 Task: Use the formula "COMBINA" in spreadsheet "Project portfolio".
Action: Mouse moved to (127, 337)
Screenshot: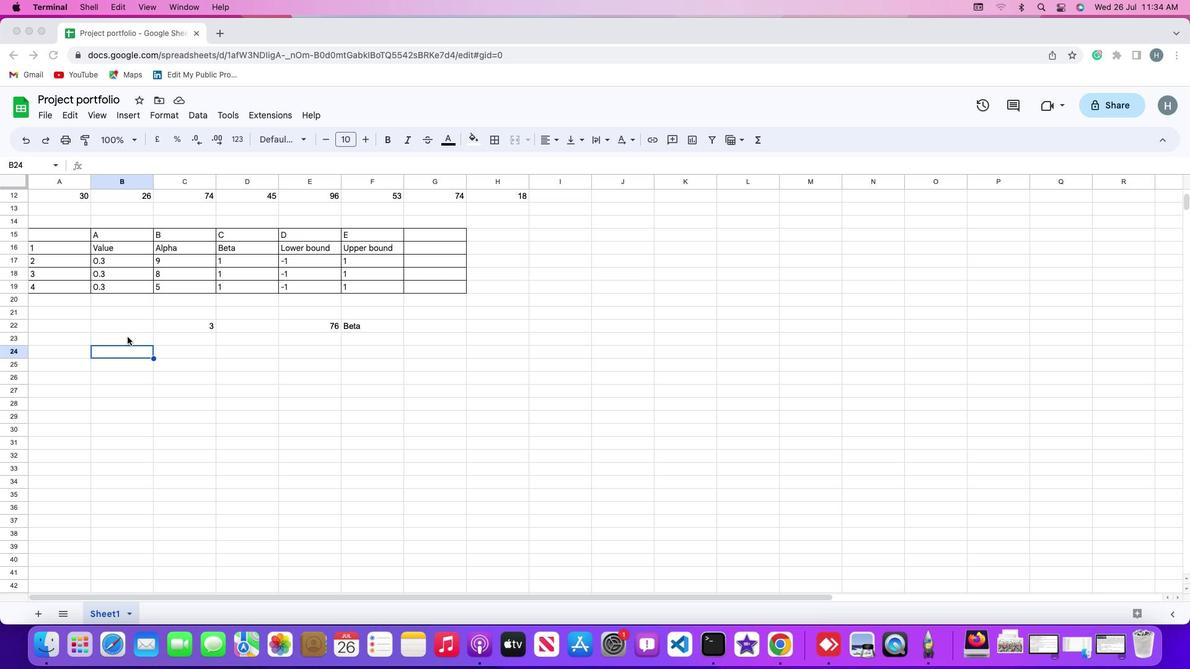 
Action: Mouse pressed left at (127, 337)
Screenshot: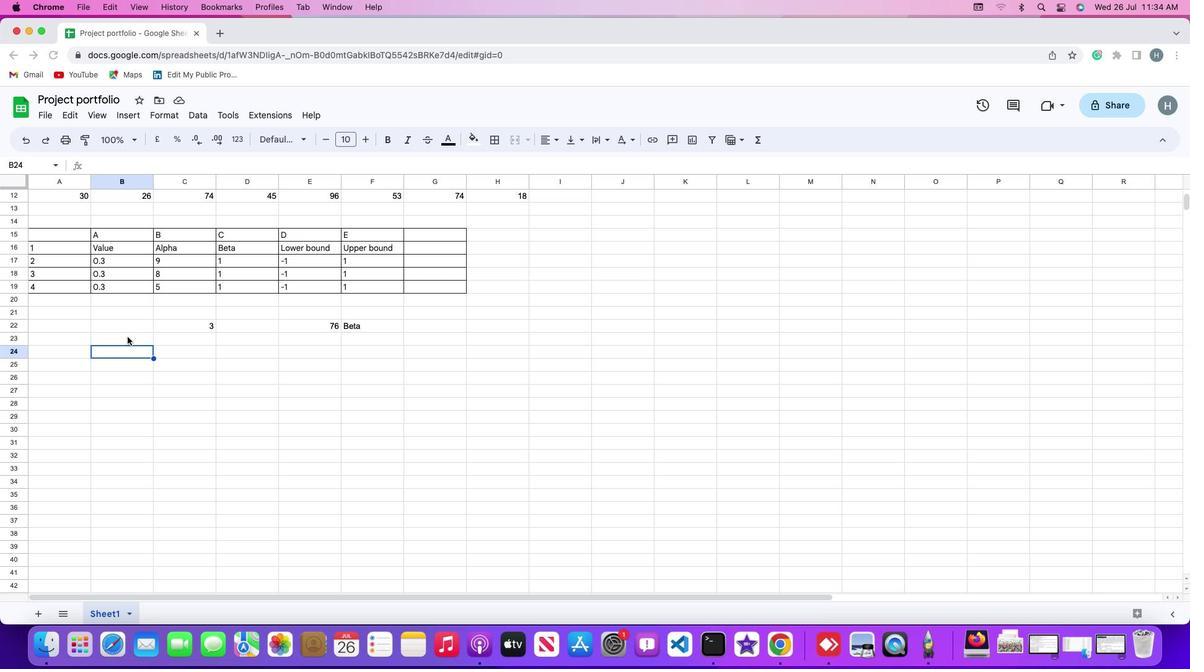 
Action: Mouse pressed left at (127, 337)
Screenshot: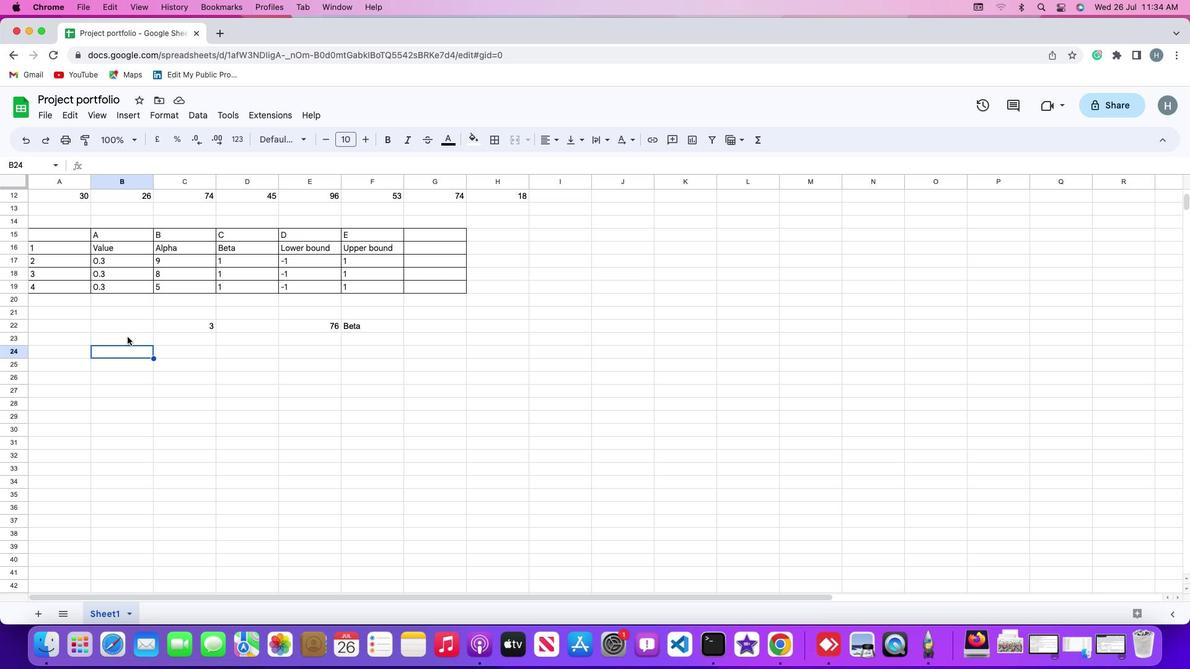 
Action: Mouse moved to (127, 117)
Screenshot: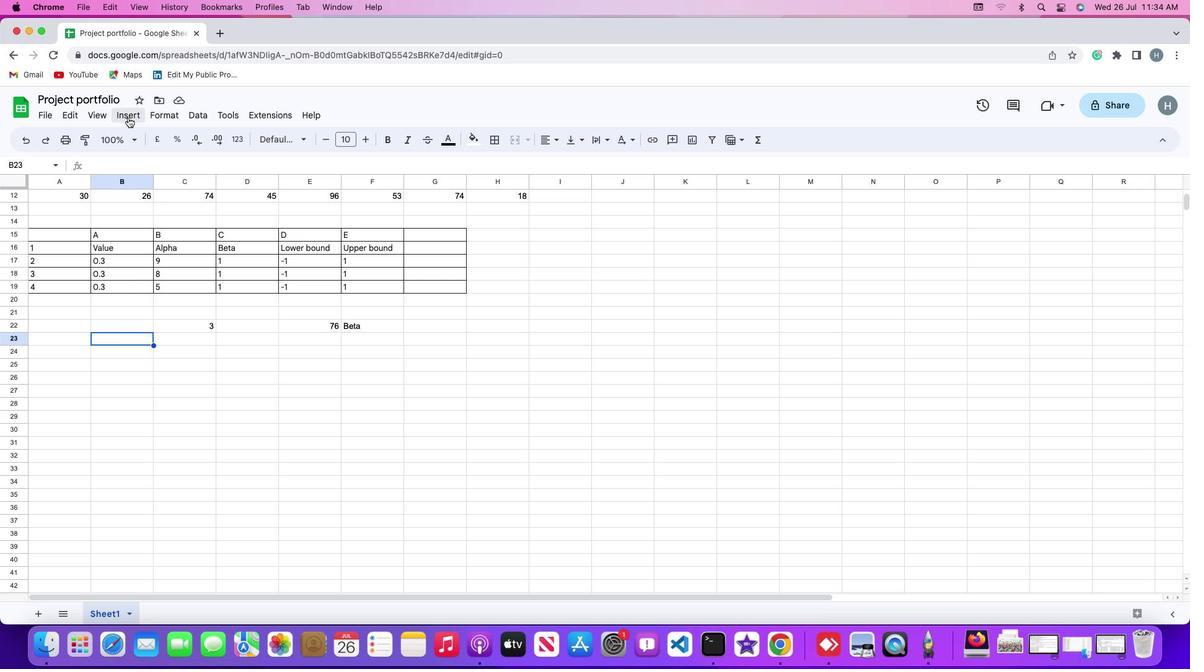 
Action: Mouse pressed left at (127, 117)
Screenshot: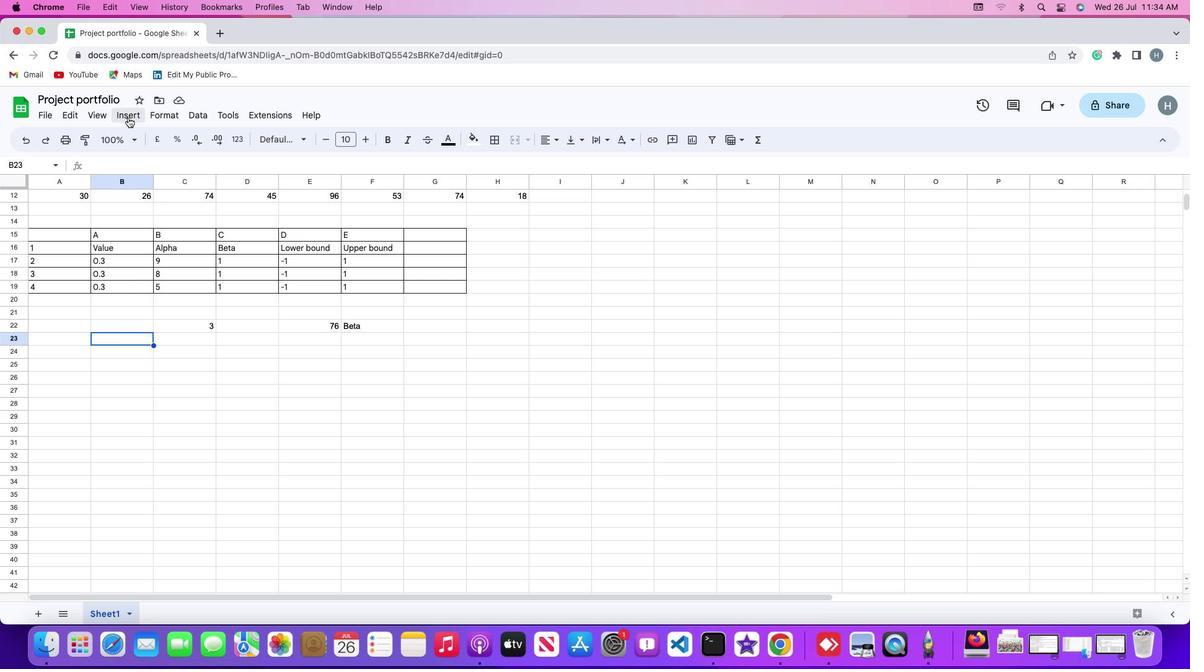 
Action: Mouse moved to (141, 313)
Screenshot: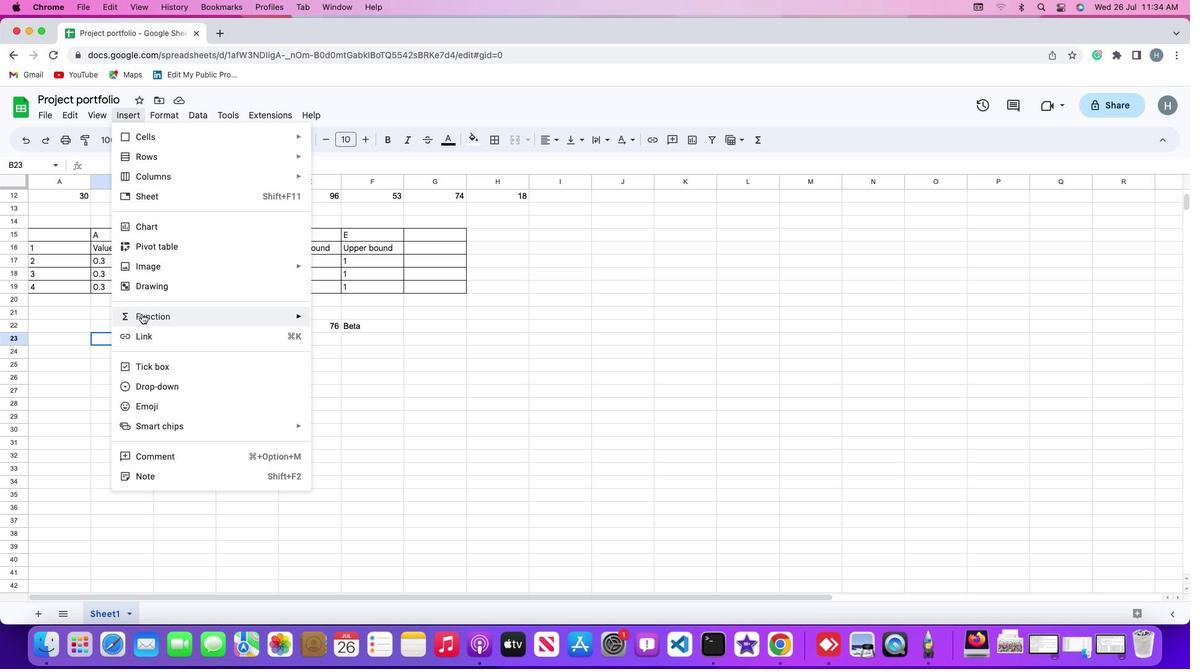 
Action: Mouse pressed left at (141, 313)
Screenshot: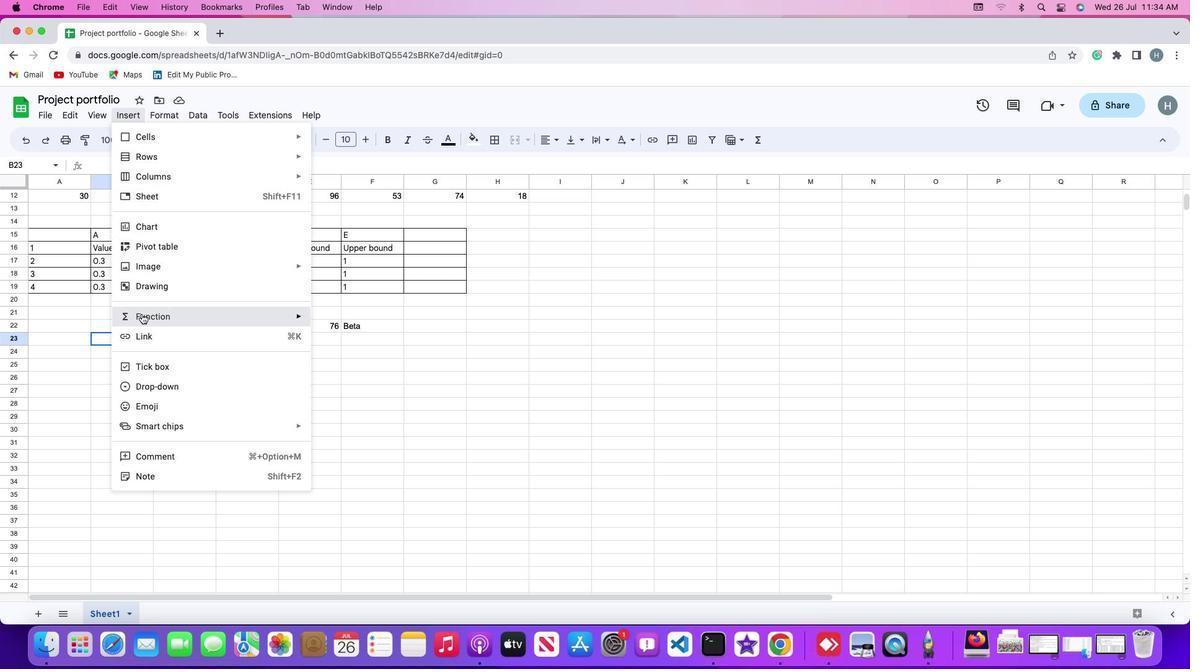 
Action: Mouse moved to (366, 258)
Screenshot: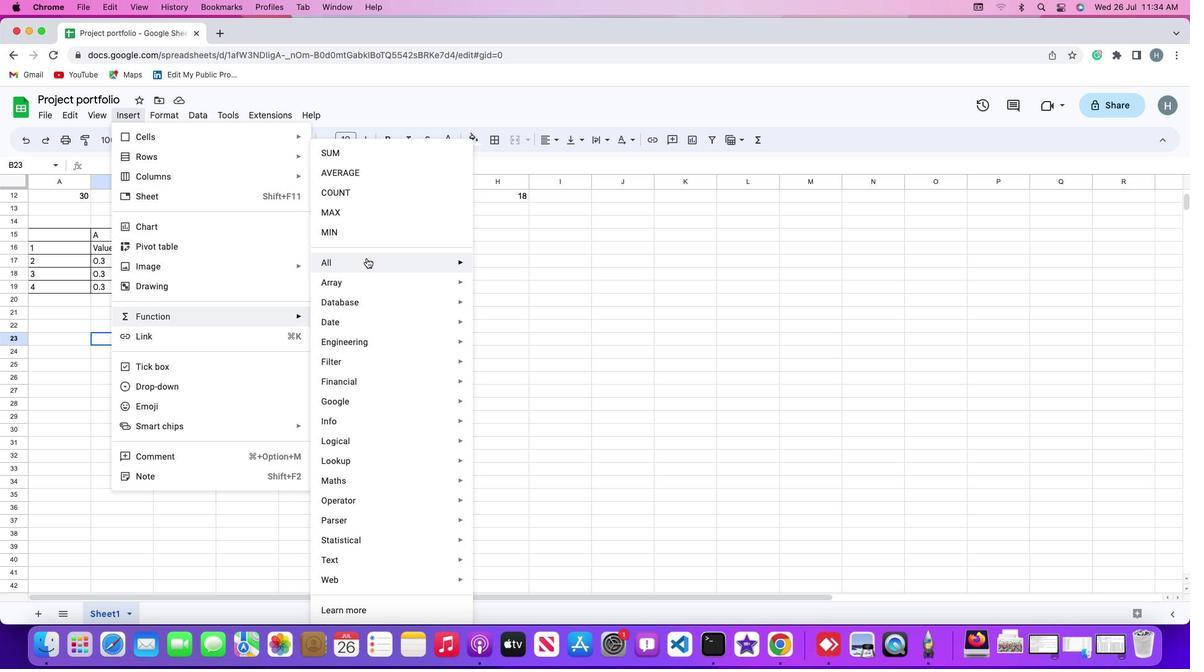 
Action: Mouse pressed left at (366, 258)
Screenshot: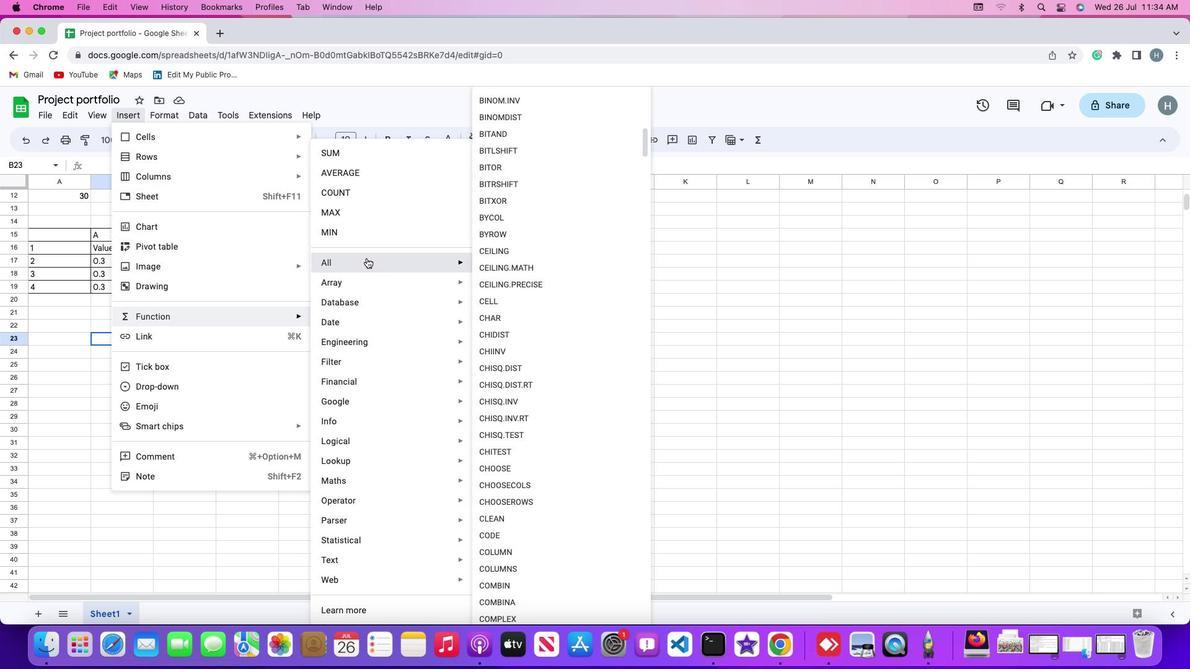 
Action: Mouse moved to (496, 608)
Screenshot: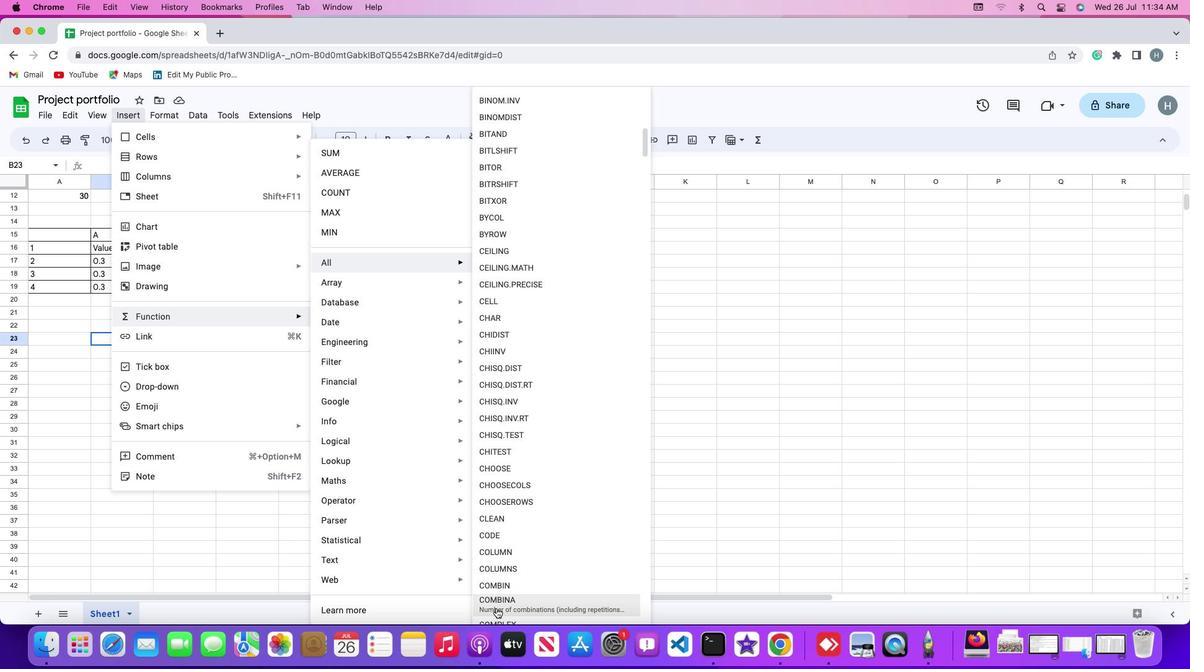
Action: Mouse pressed left at (496, 608)
Screenshot: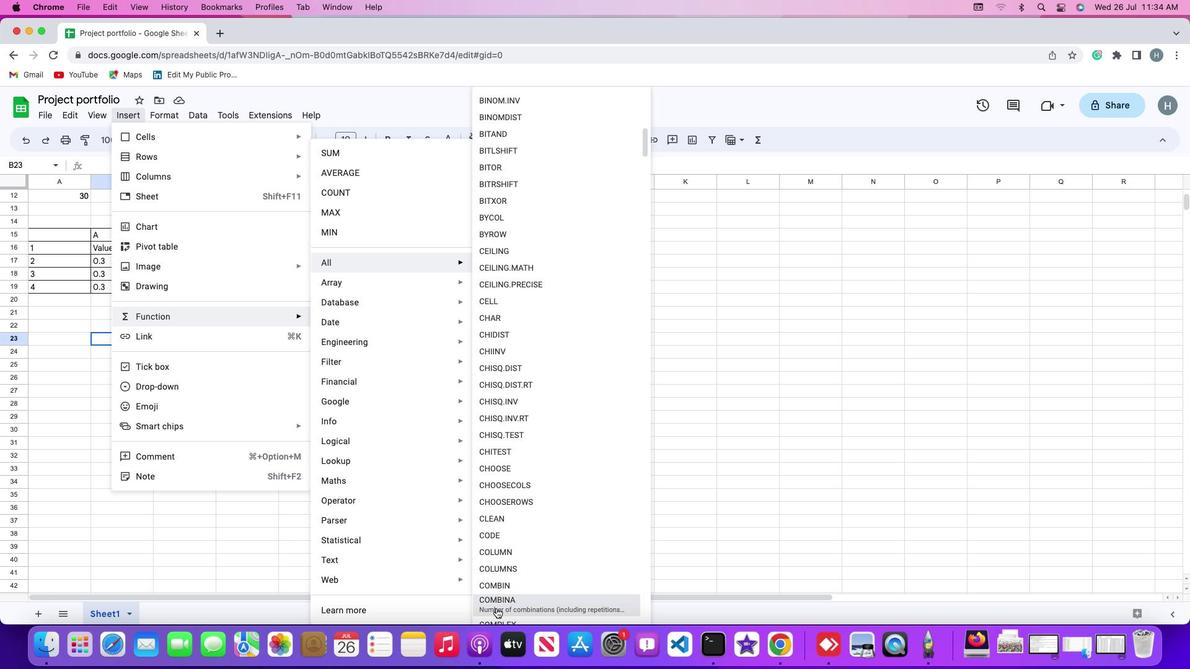 
Action: Mouse moved to (158, 259)
Screenshot: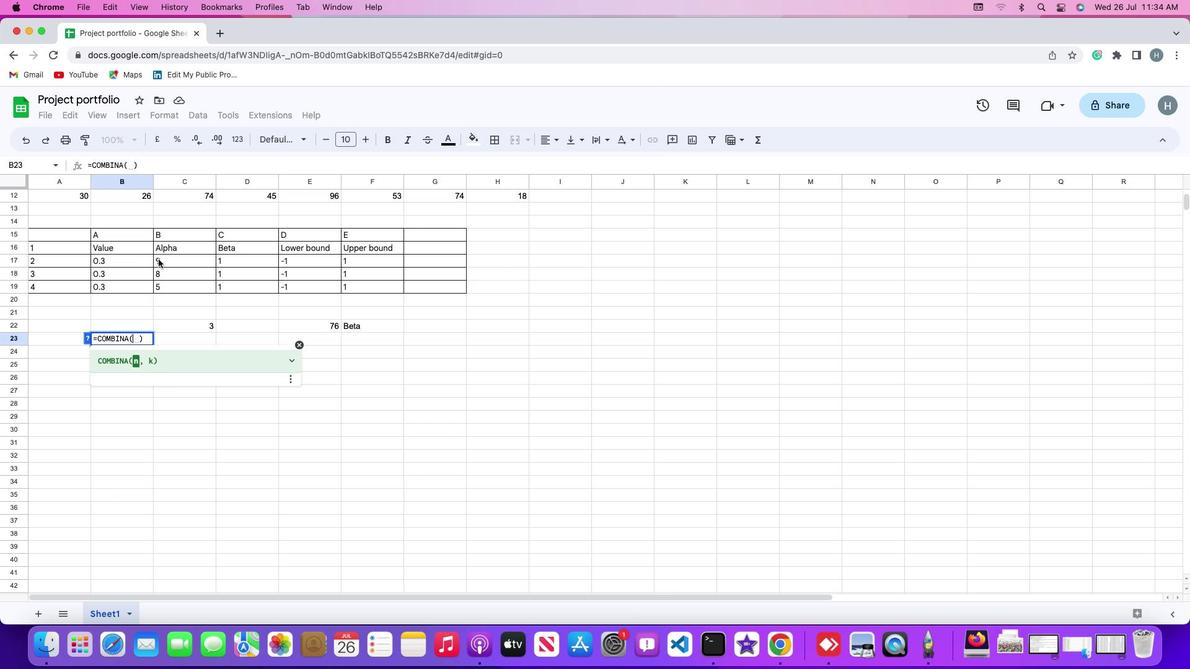 
Action: Mouse pressed left at (158, 259)
Screenshot: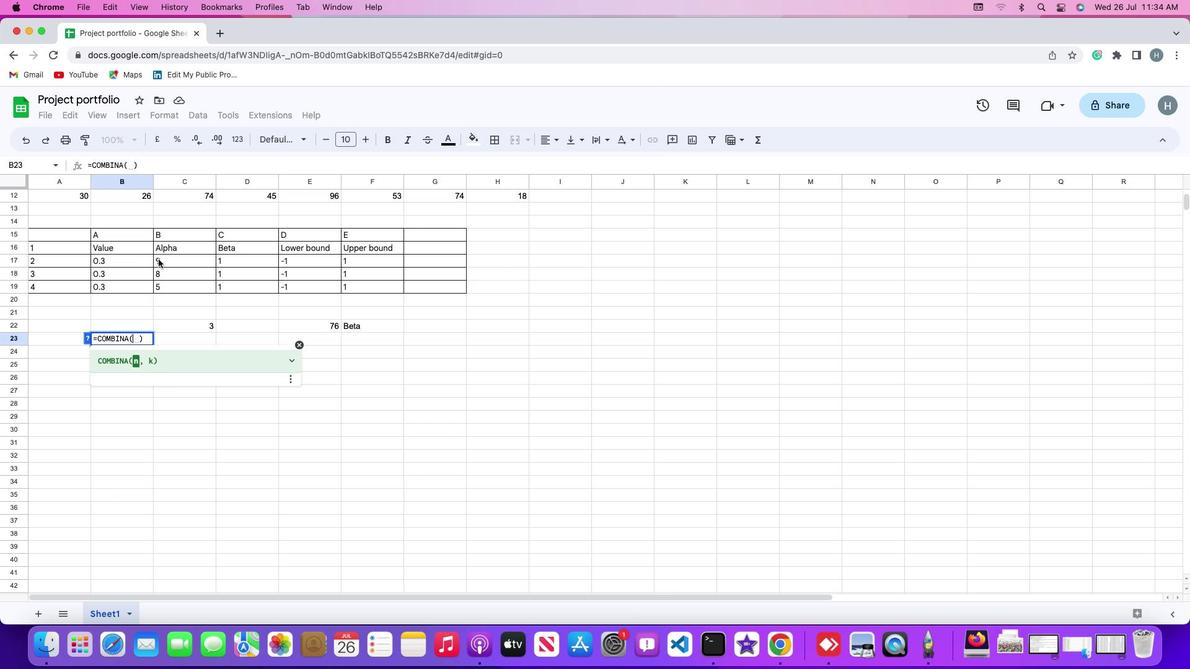 
Action: Key pressed ','
Screenshot: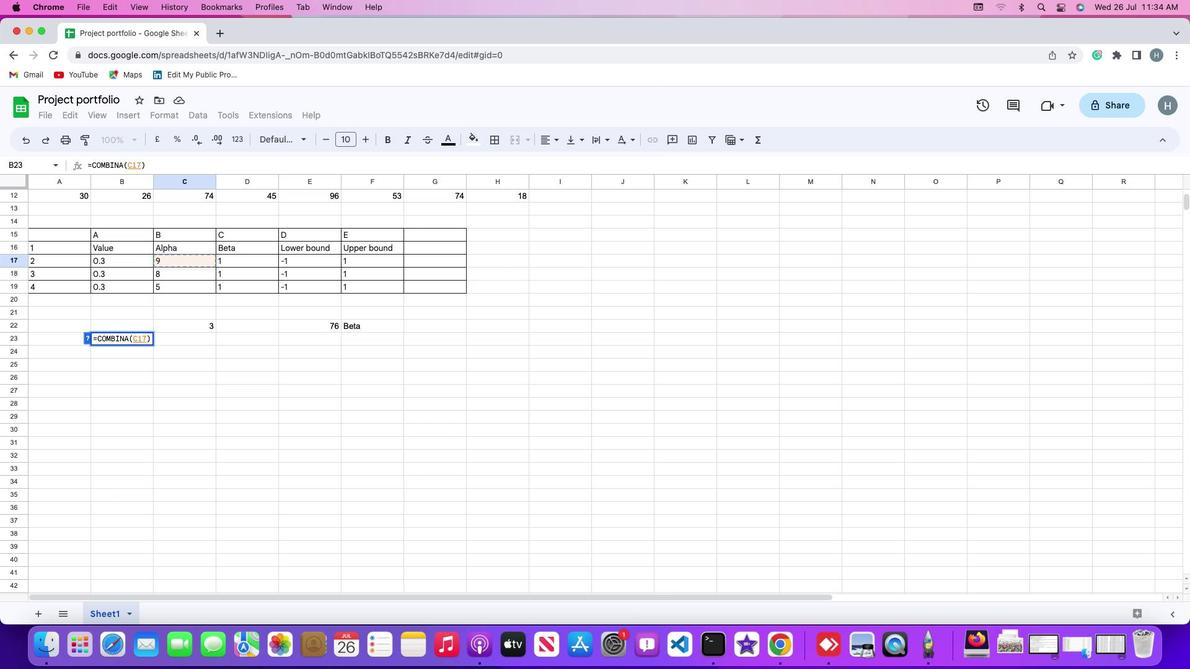 
Action: Mouse moved to (179, 275)
Screenshot: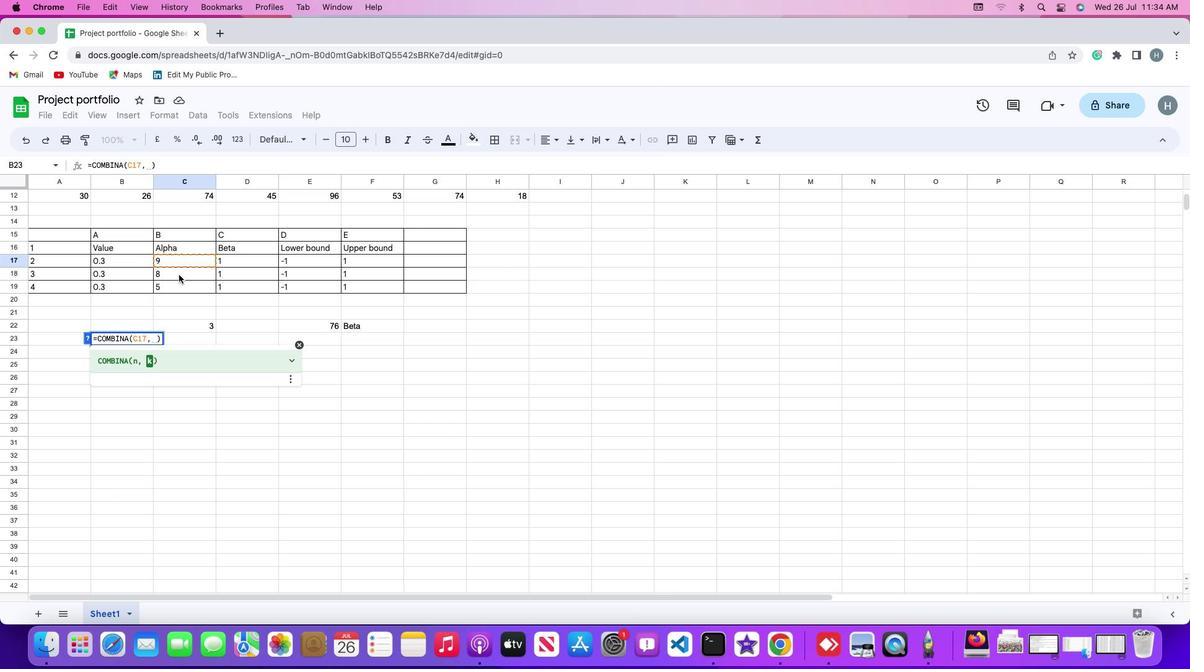 
Action: Mouse pressed left at (179, 275)
Screenshot: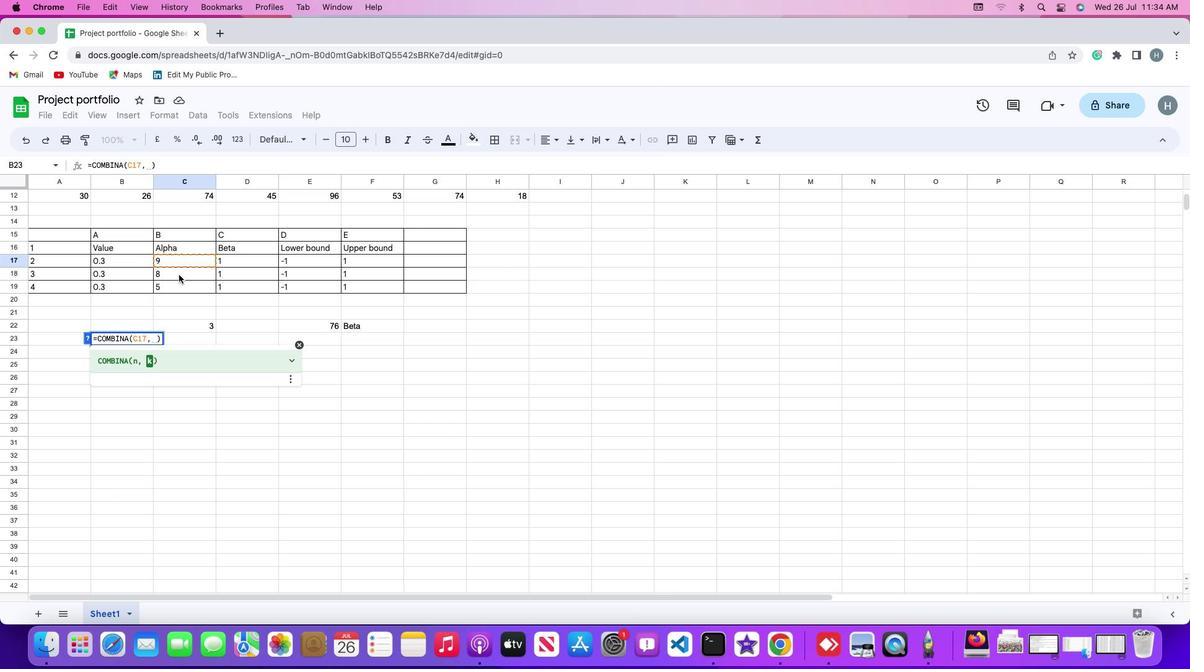 
Action: Key pressed Key.enter
Screenshot: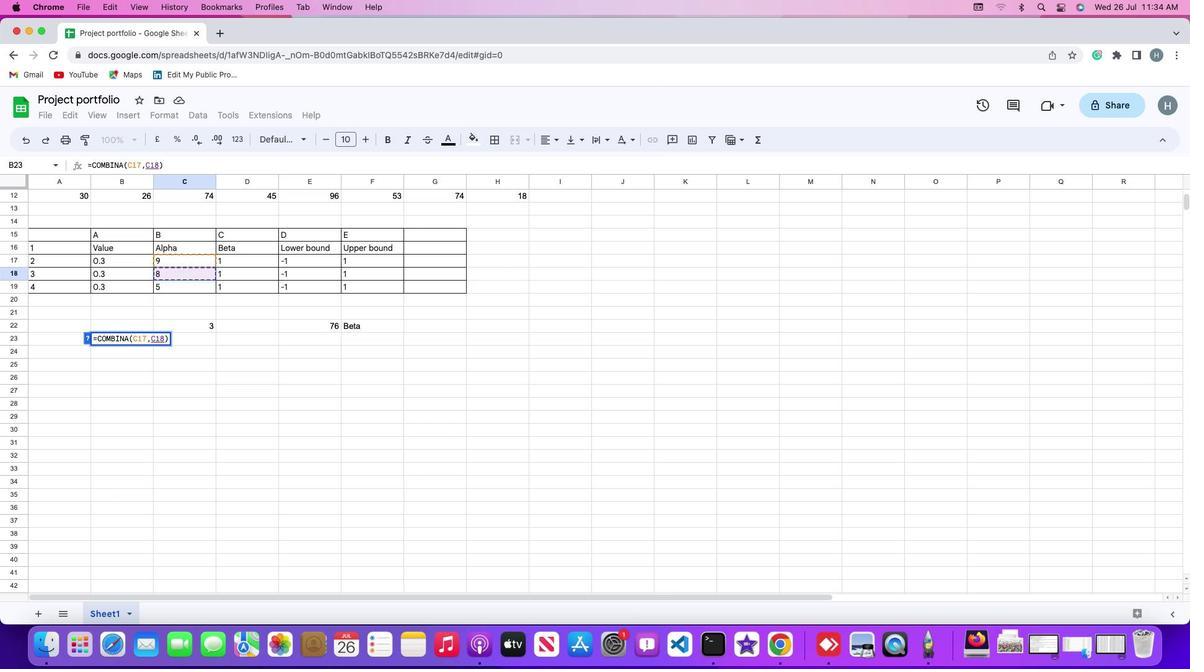 
